 Task: Edit the avatar of the profile "Smith" to Bike.
Action: Mouse moved to (1379, 38)
Screenshot: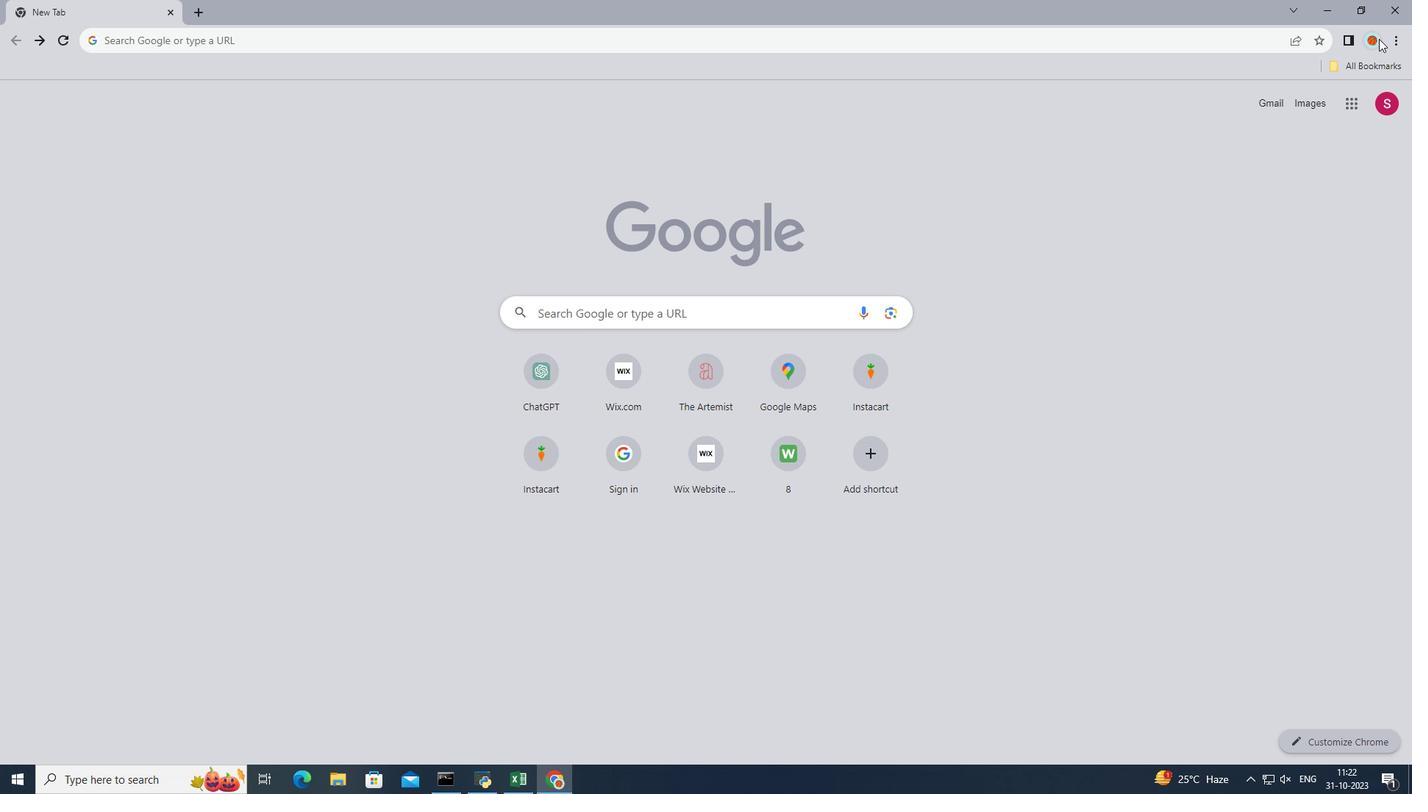 
Action: Mouse pressed left at (1379, 38)
Screenshot: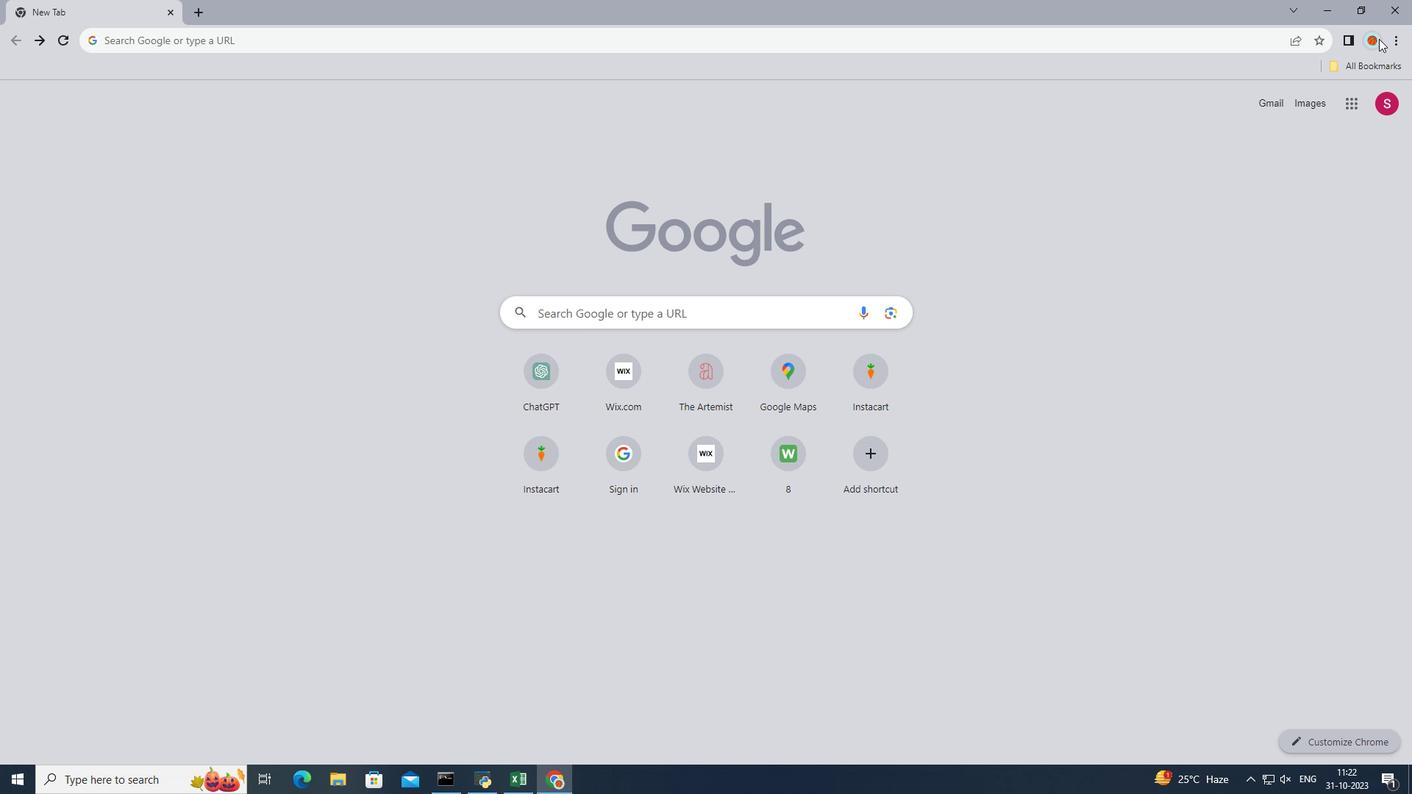 
Action: Mouse pressed left at (1379, 38)
Screenshot: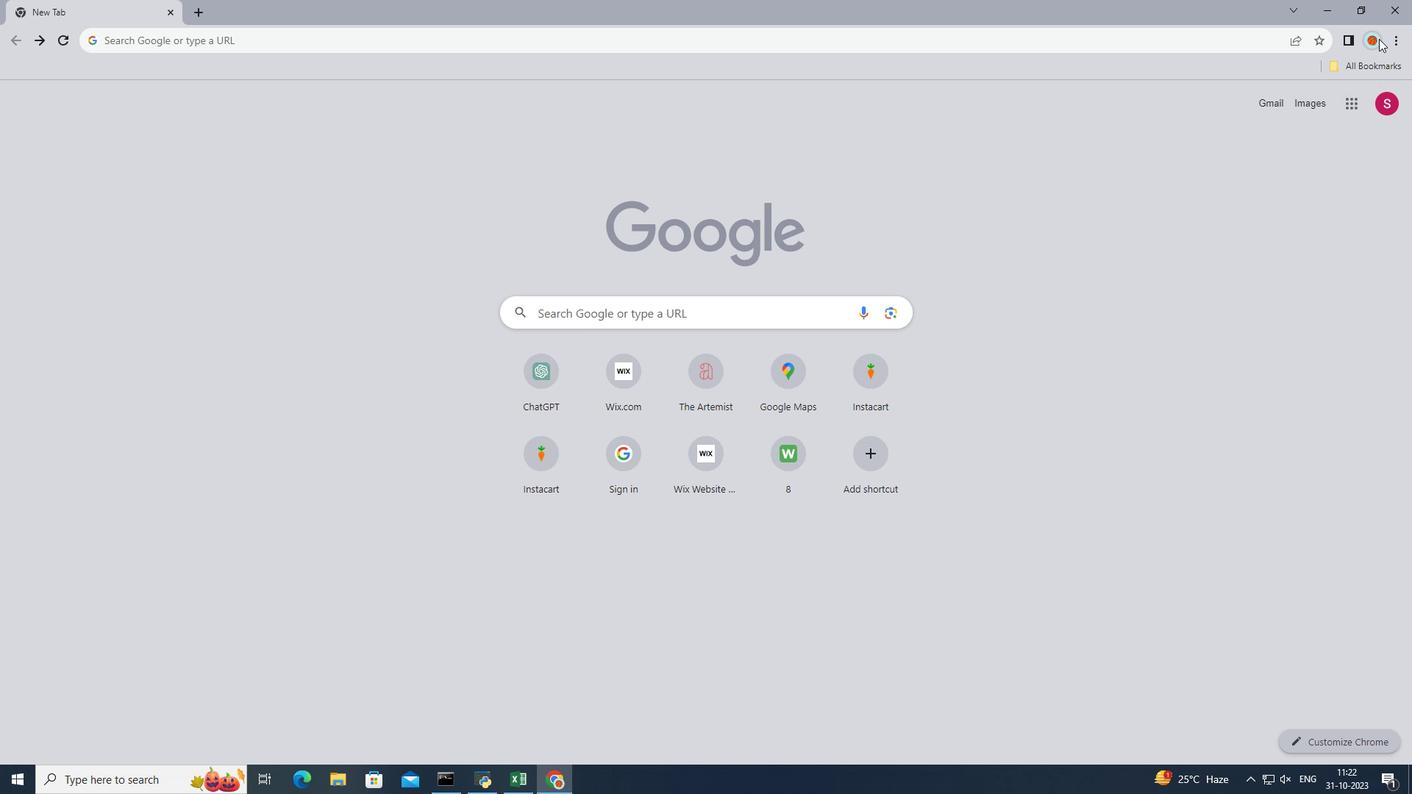 
Action: Mouse moved to (1377, 38)
Screenshot: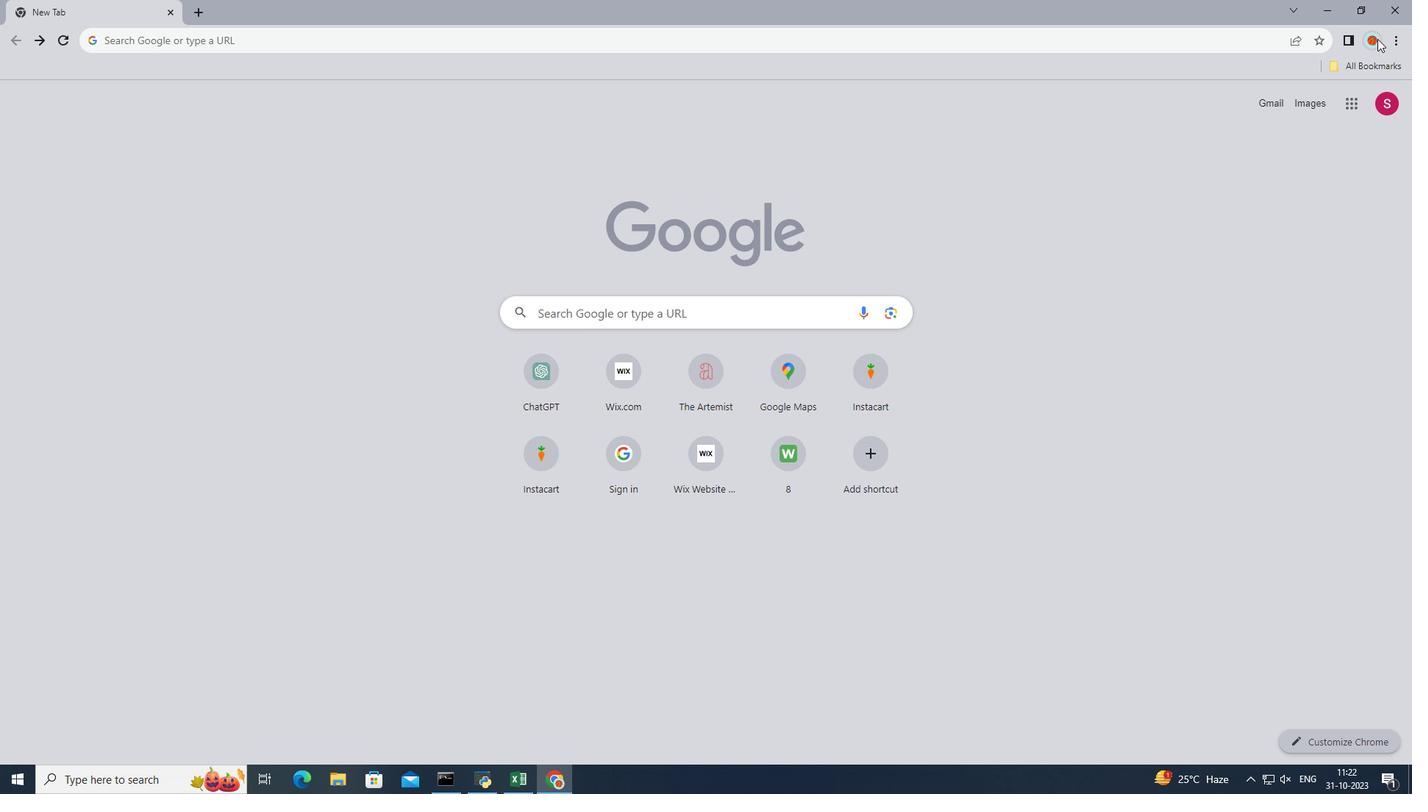 
Action: Mouse pressed left at (1377, 38)
Screenshot: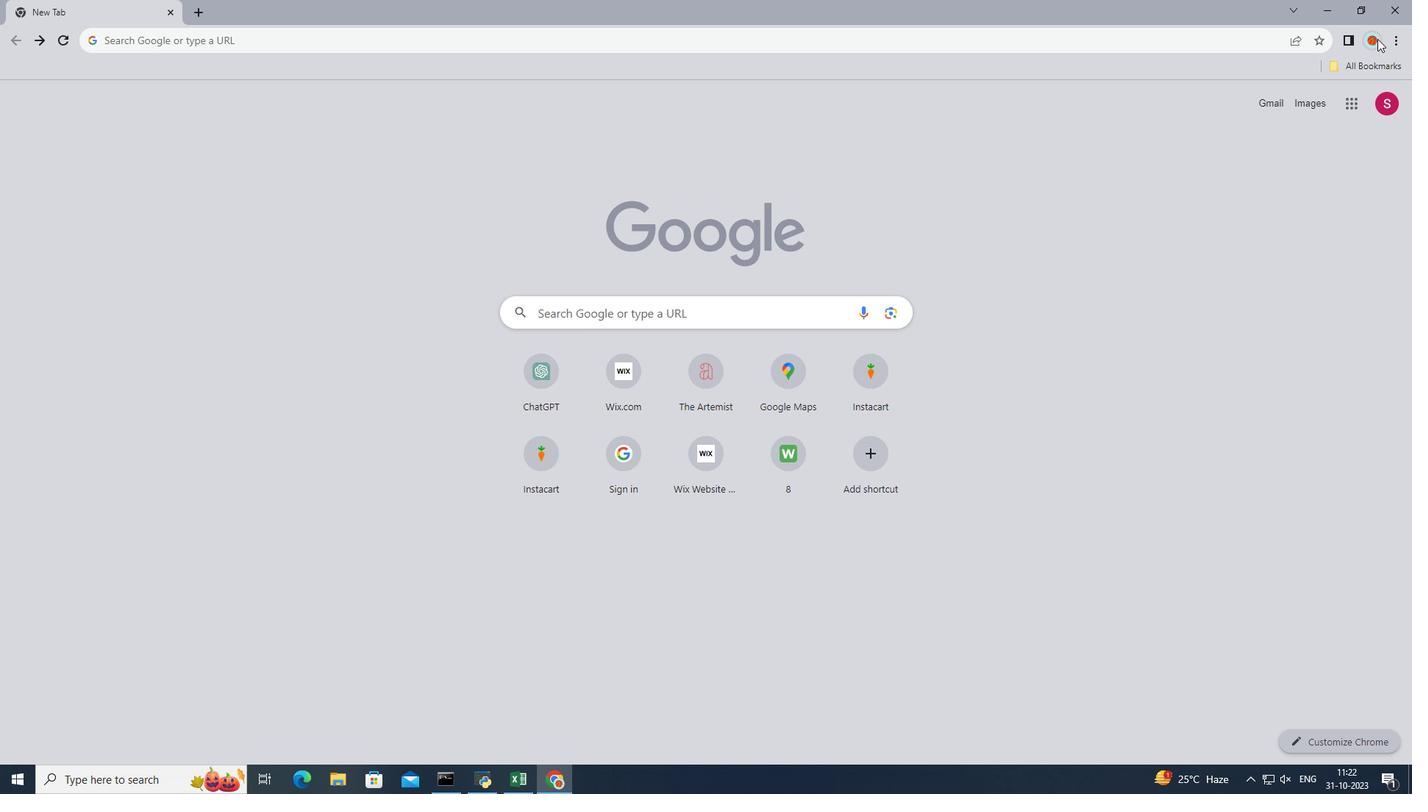 
Action: Mouse moved to (1358, 368)
Screenshot: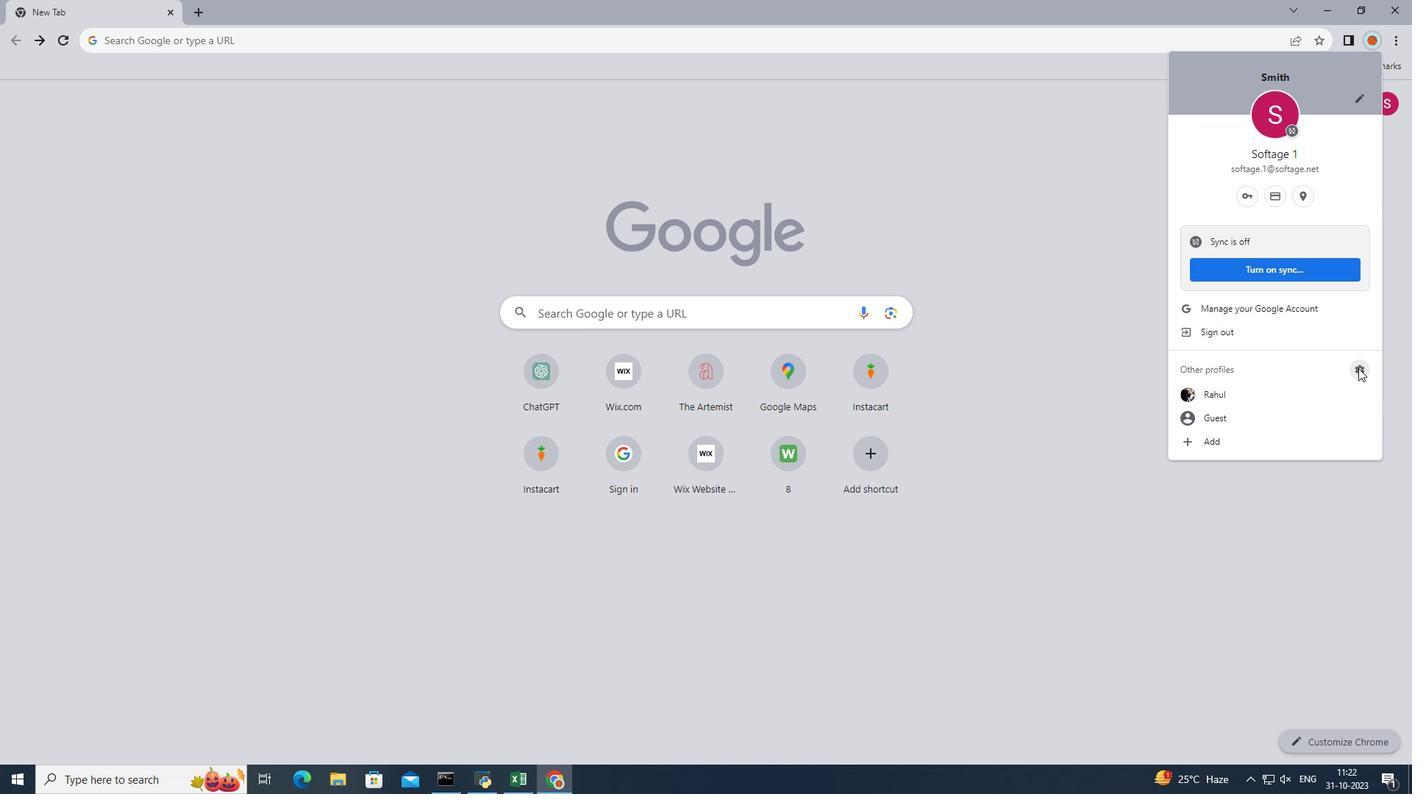 
Action: Mouse pressed left at (1358, 368)
Screenshot: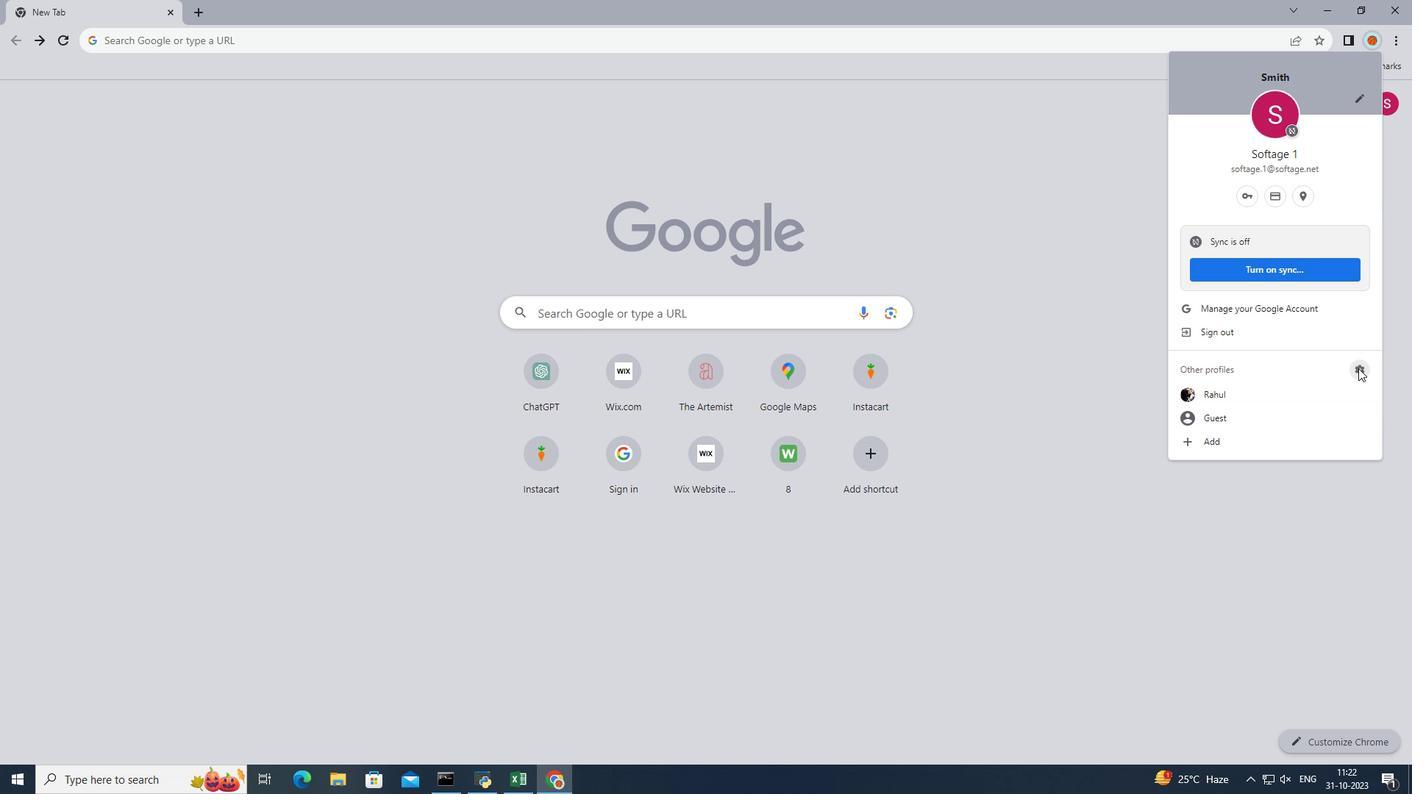 
Action: Mouse moved to (753, 397)
Screenshot: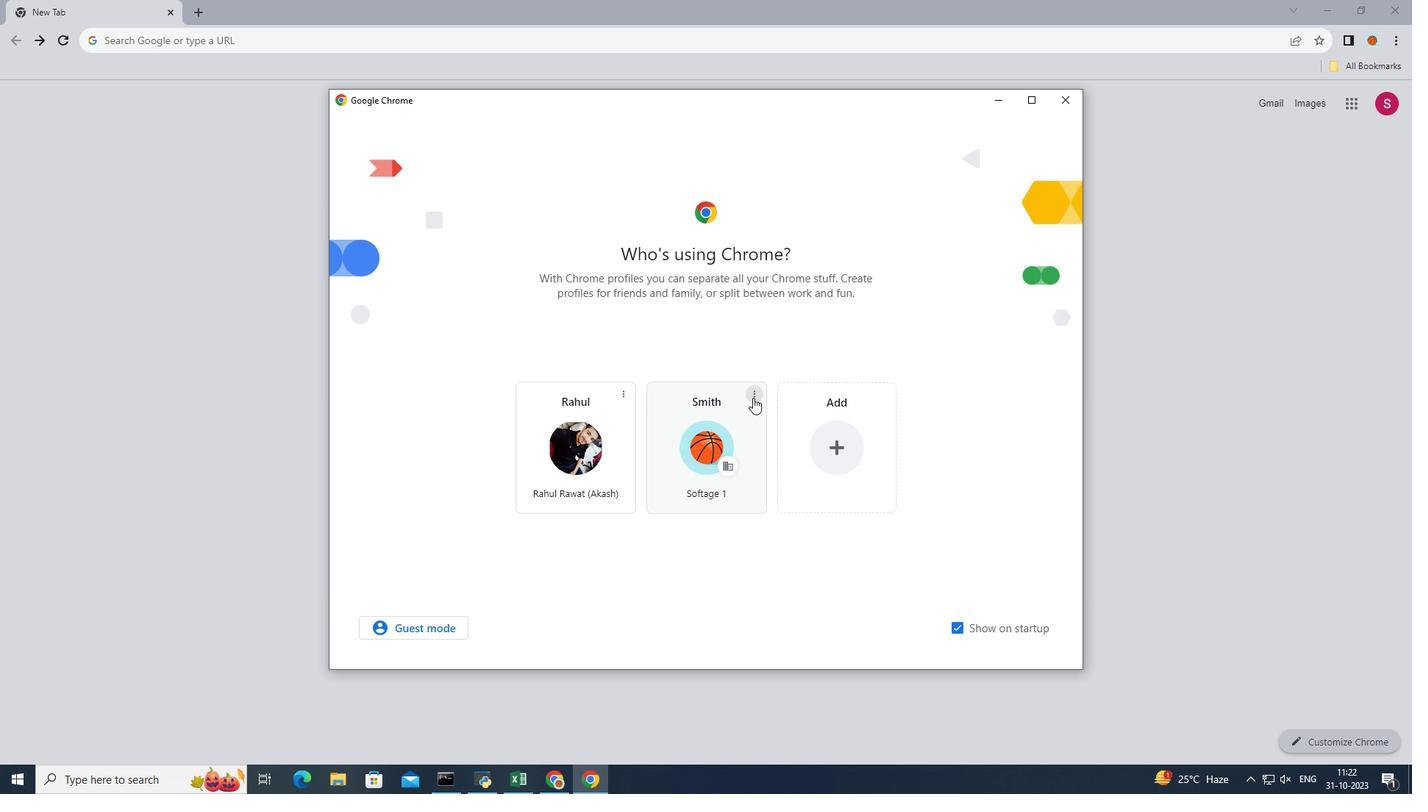 
Action: Mouse pressed left at (753, 397)
Screenshot: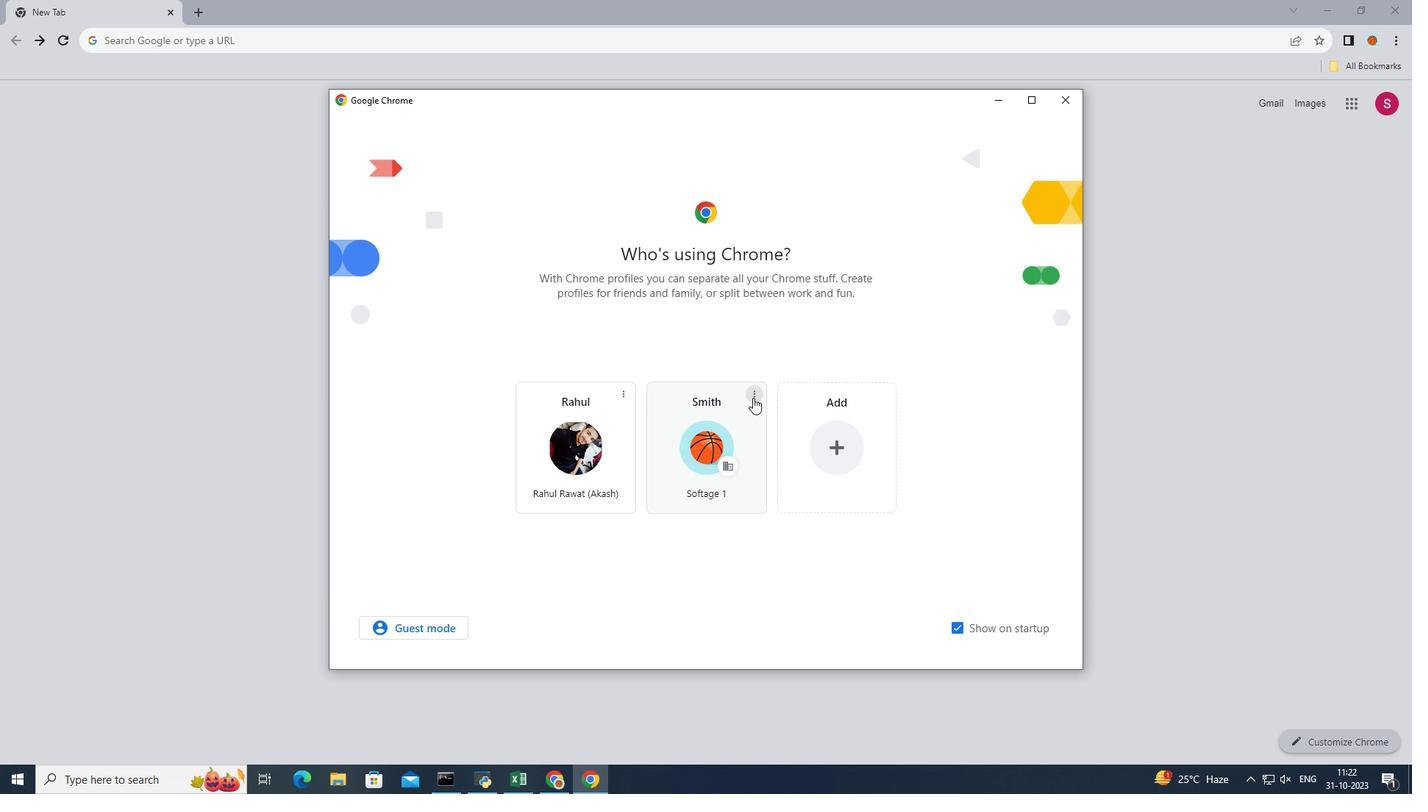 
Action: Mouse moved to (734, 406)
Screenshot: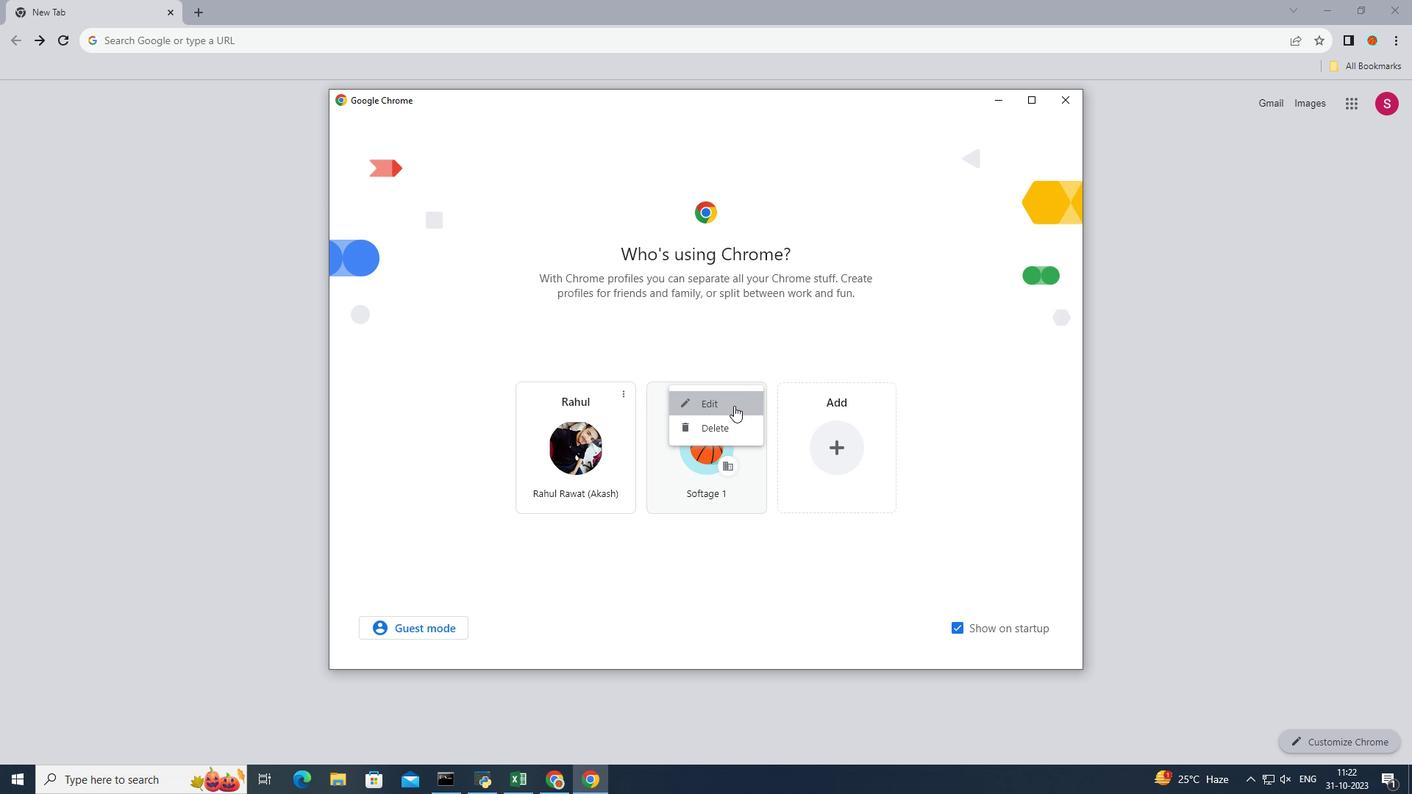 
Action: Mouse pressed left at (734, 406)
Screenshot: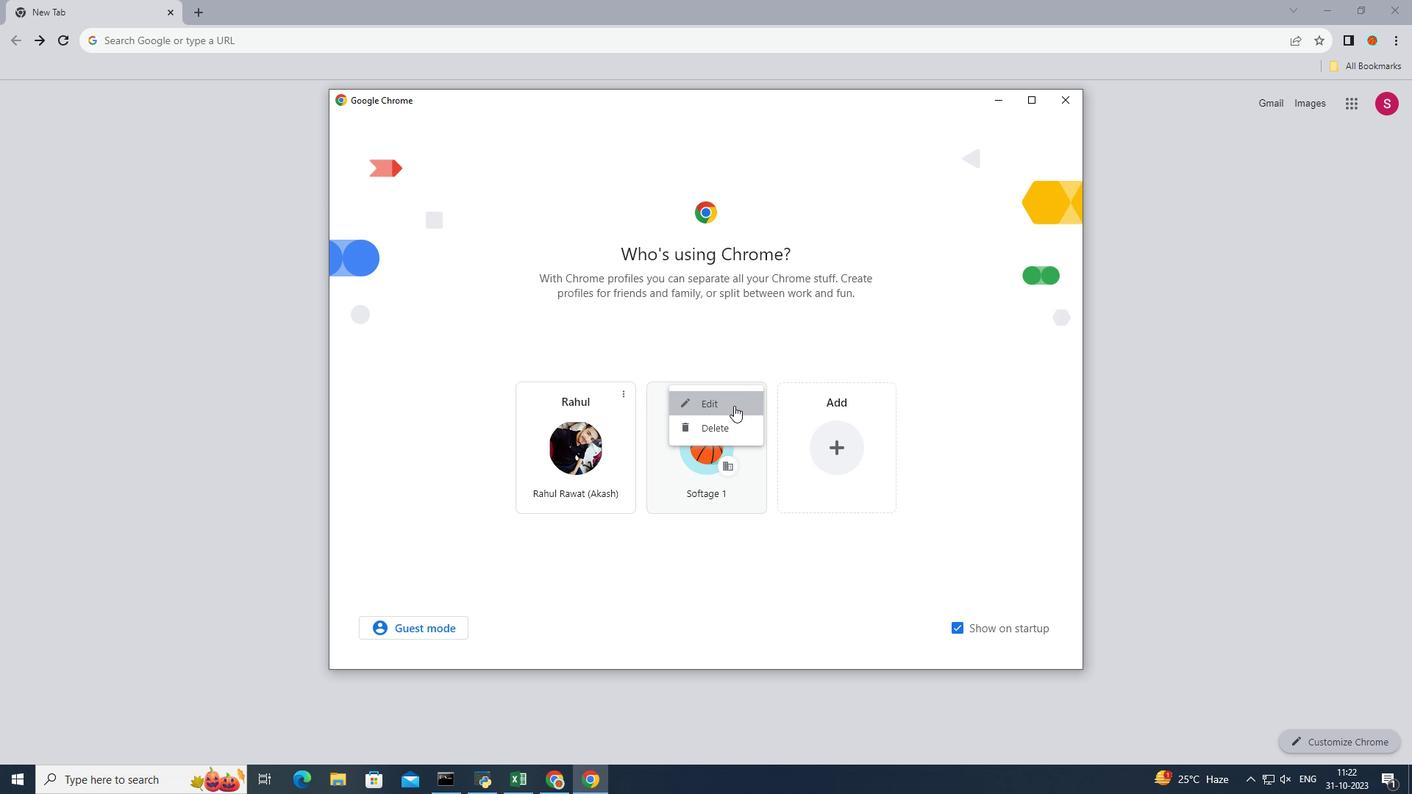 
Action: Mouse moved to (1070, 440)
Screenshot: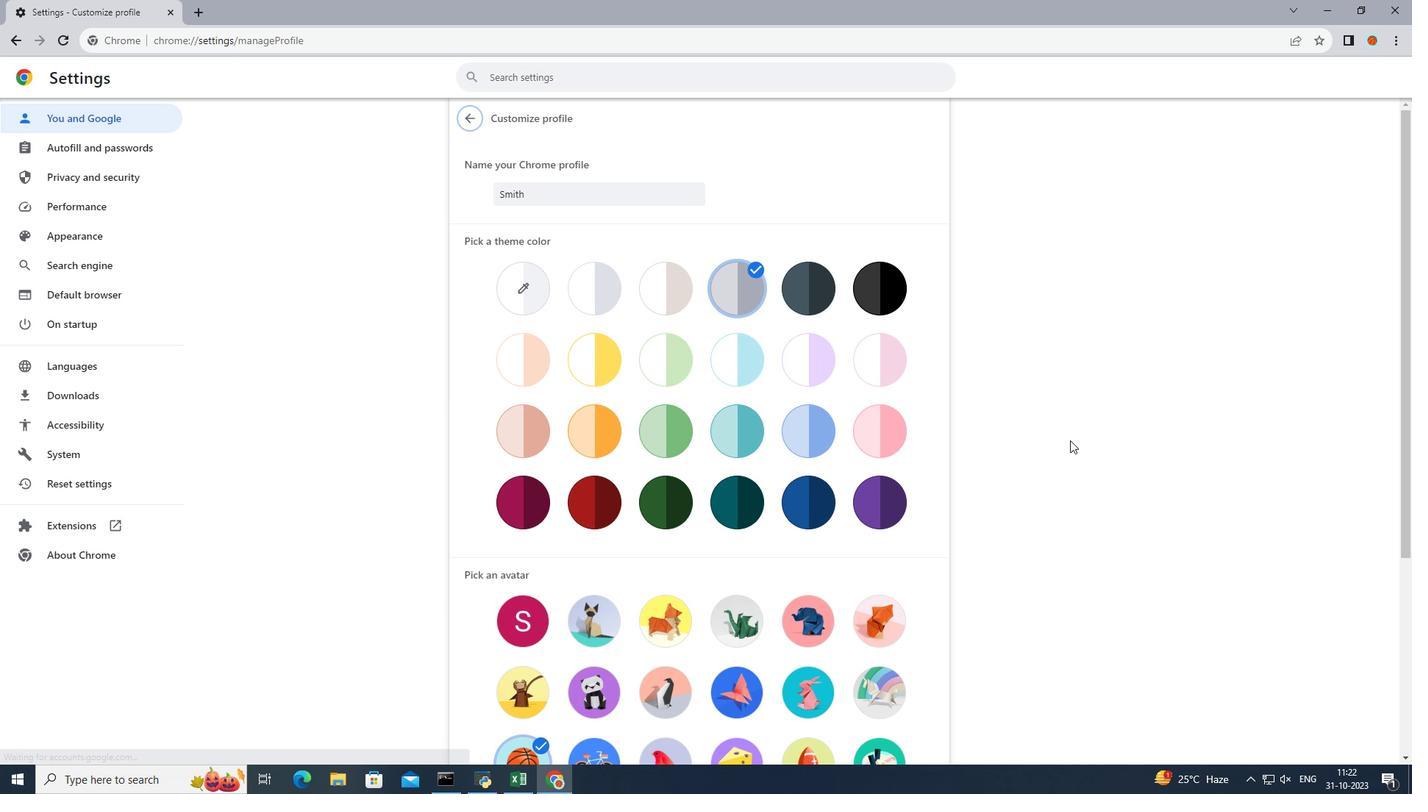 
Action: Mouse scrolled (1070, 439) with delta (0, 0)
Screenshot: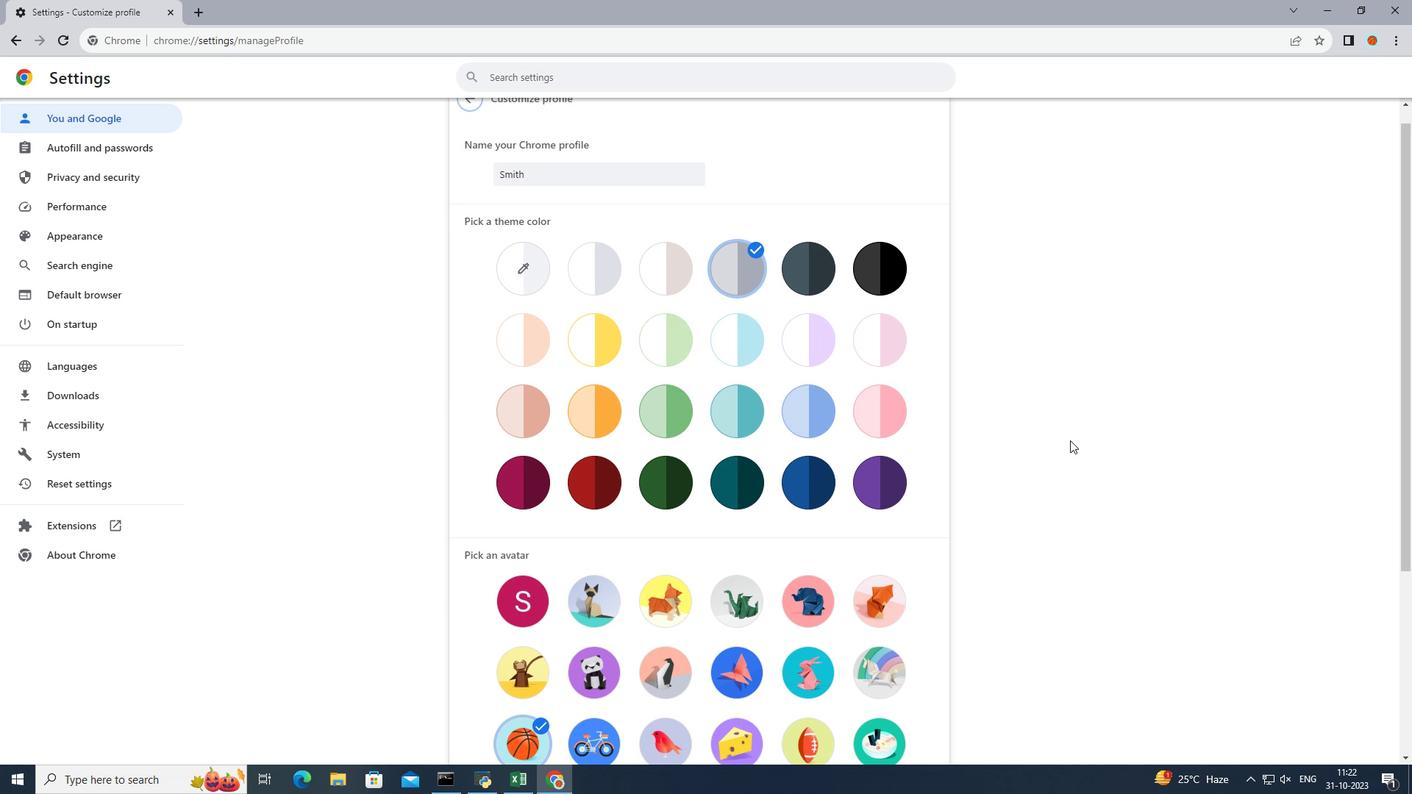 
Action: Mouse scrolled (1070, 439) with delta (0, 0)
Screenshot: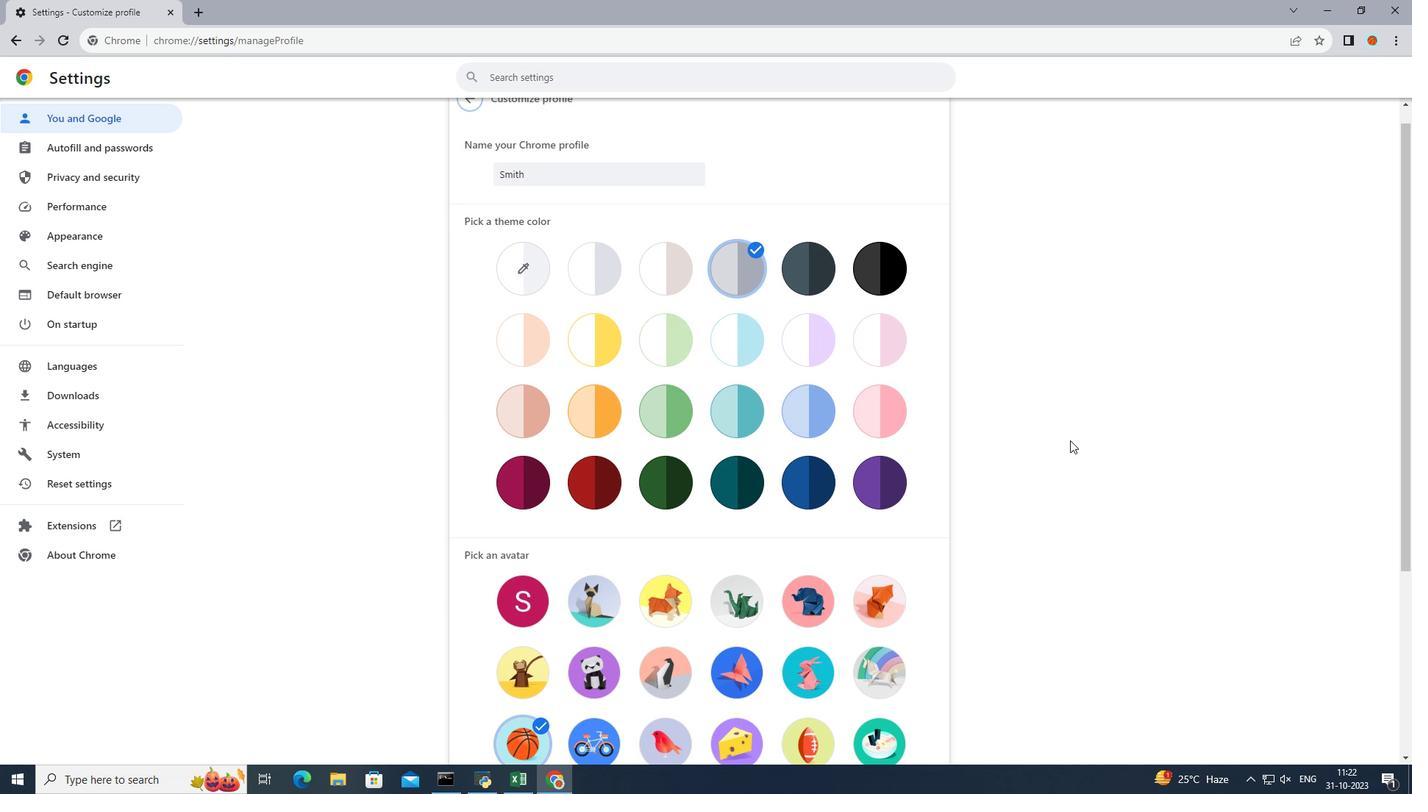 
Action: Mouse scrolled (1070, 439) with delta (0, 0)
Screenshot: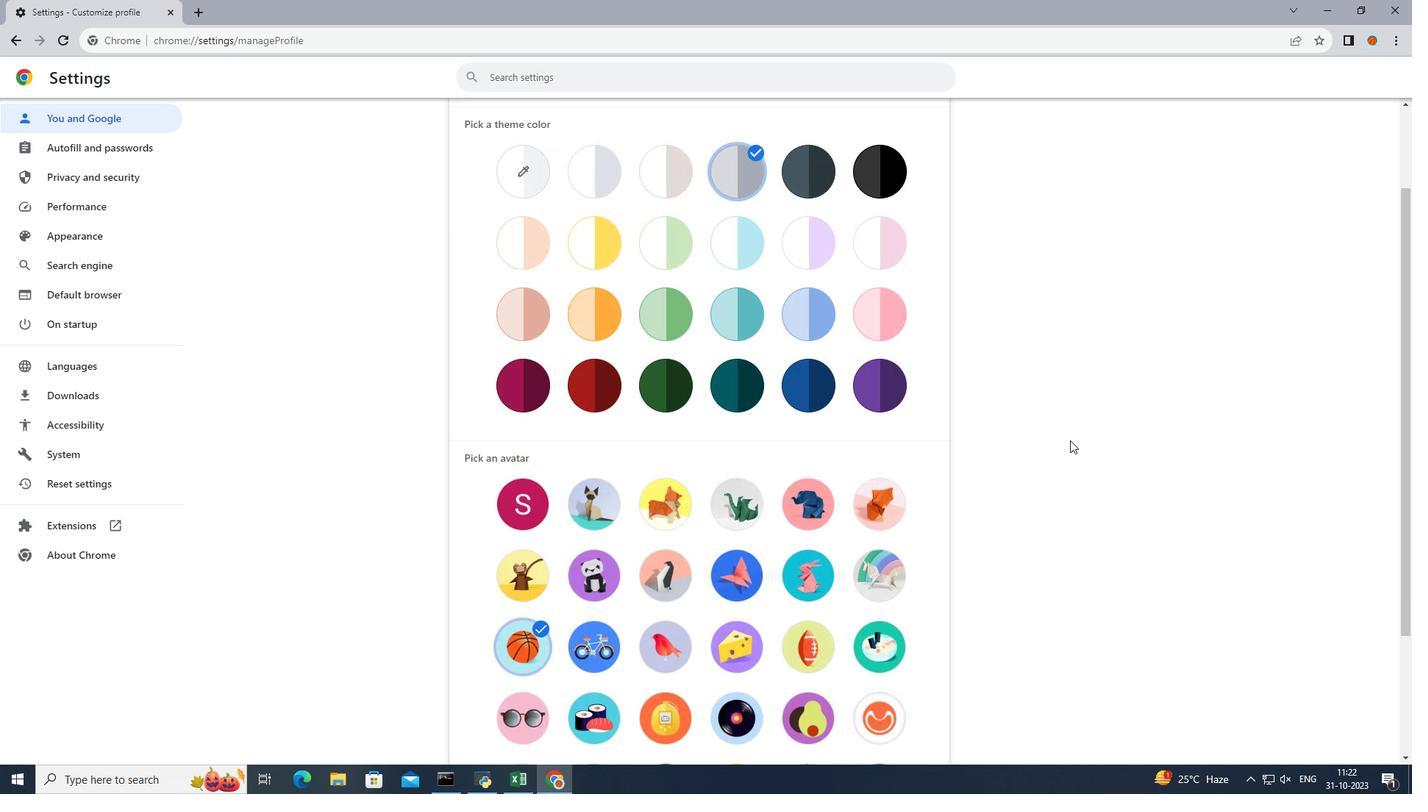 
Action: Mouse scrolled (1070, 439) with delta (0, 0)
Screenshot: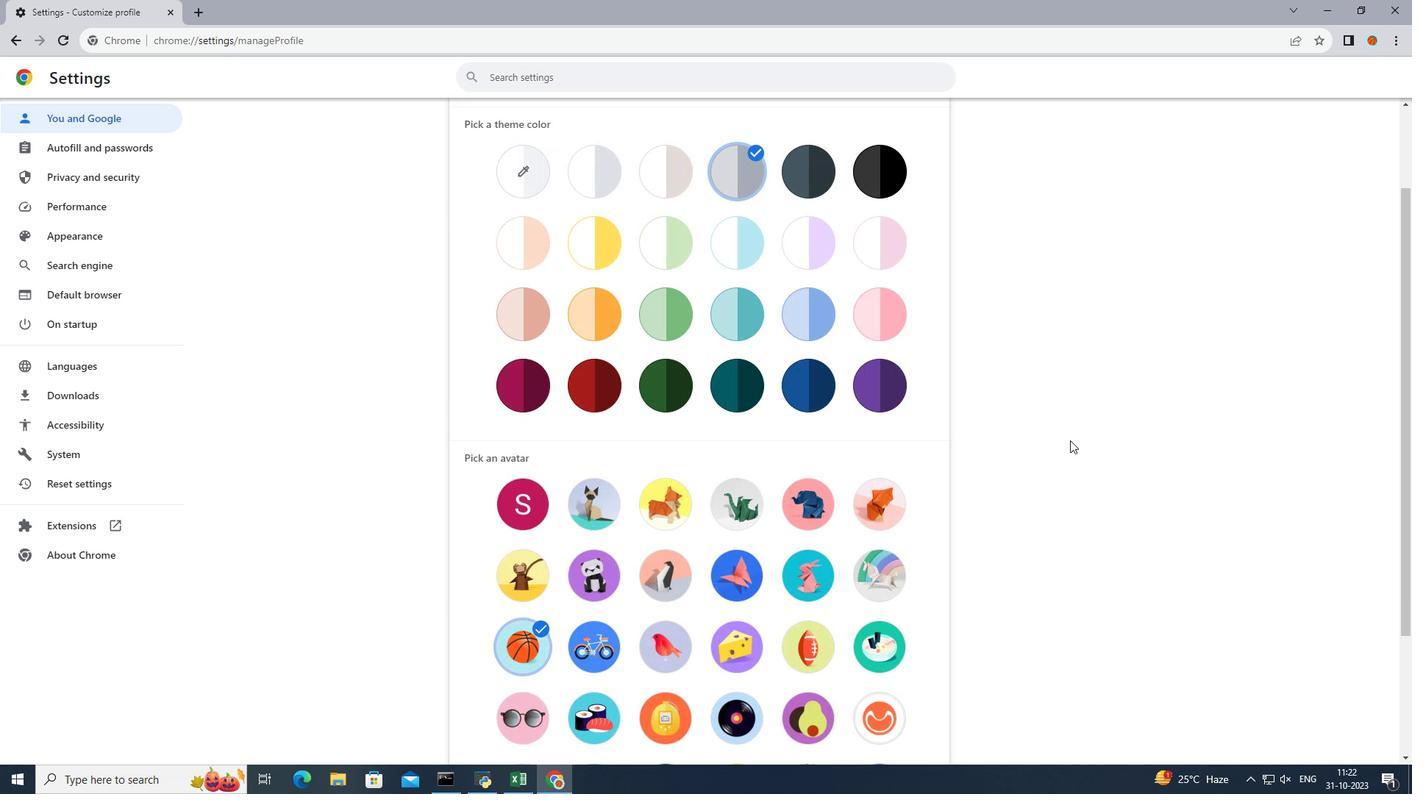 
Action: Mouse moved to (592, 473)
Screenshot: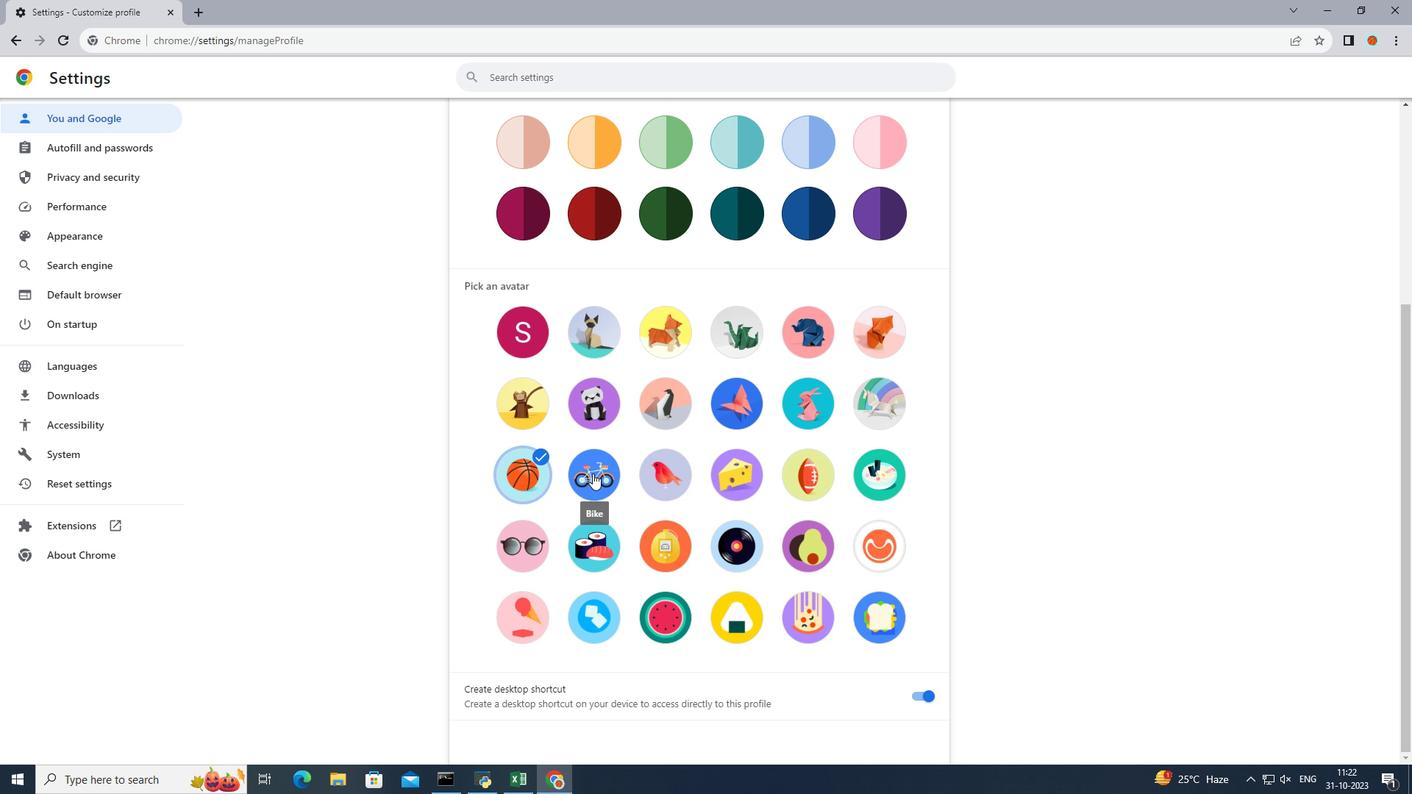 
Action: Mouse pressed left at (592, 473)
Screenshot: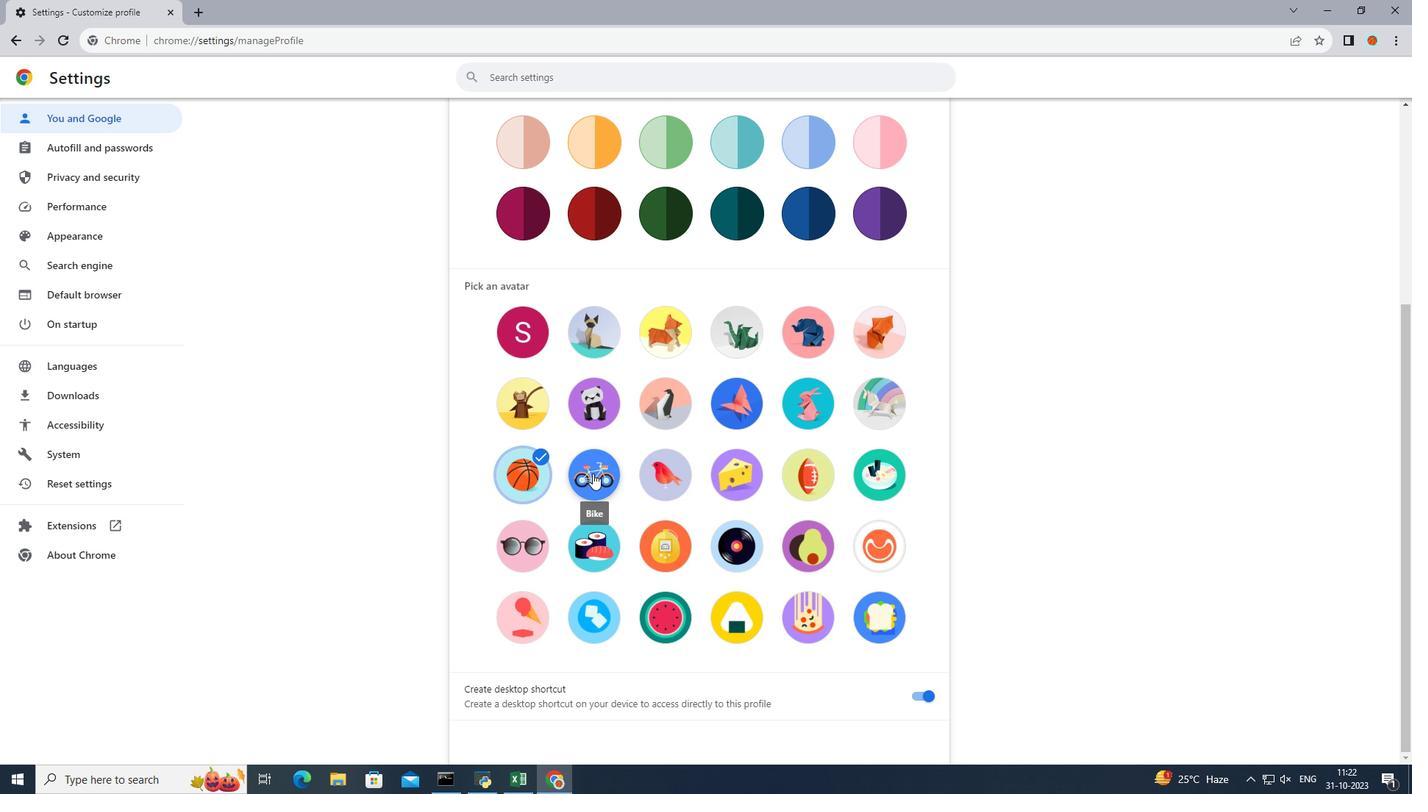 
Action: Mouse moved to (1174, 506)
Screenshot: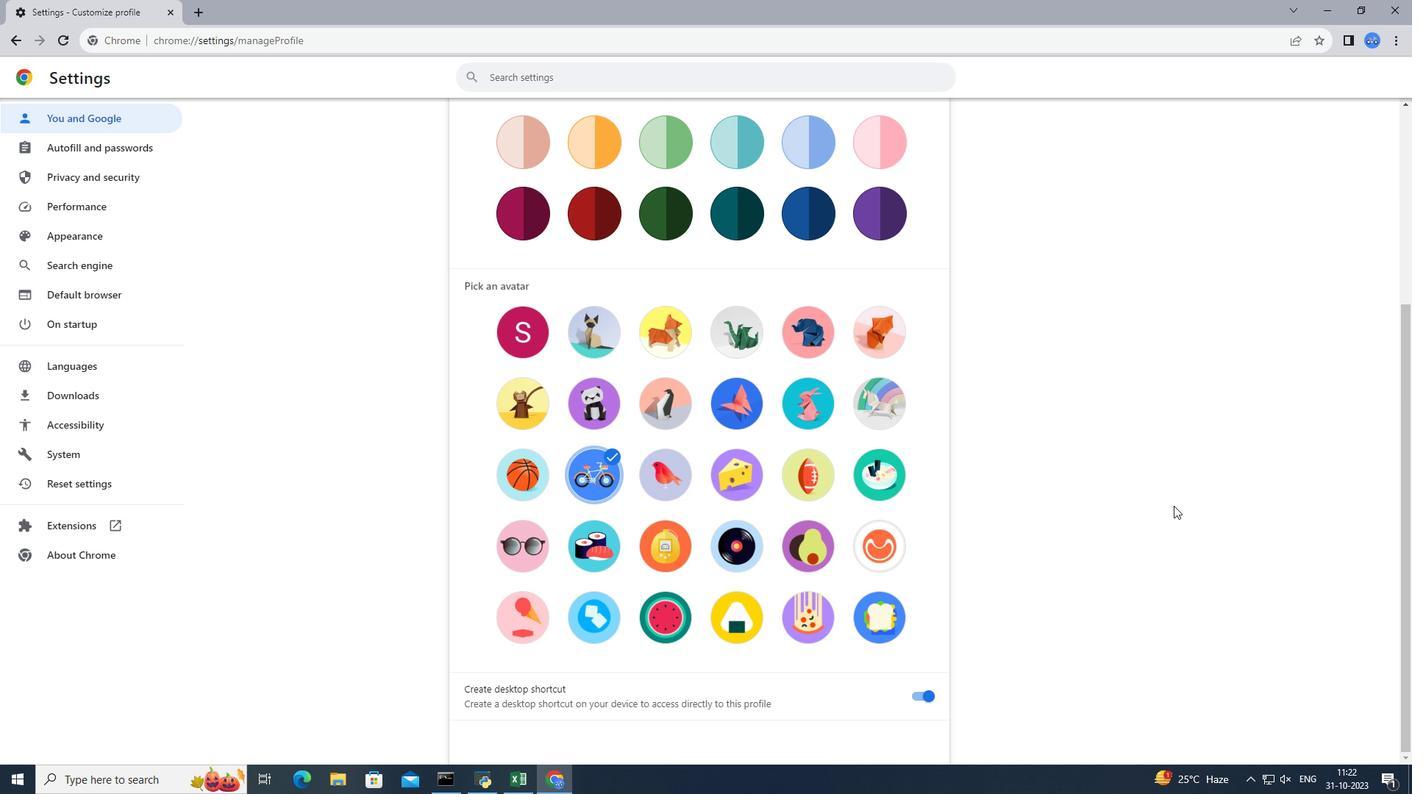 
